 Task: Sort the products by price (highest first).
Action: Mouse pressed left at (17, 74)
Screenshot: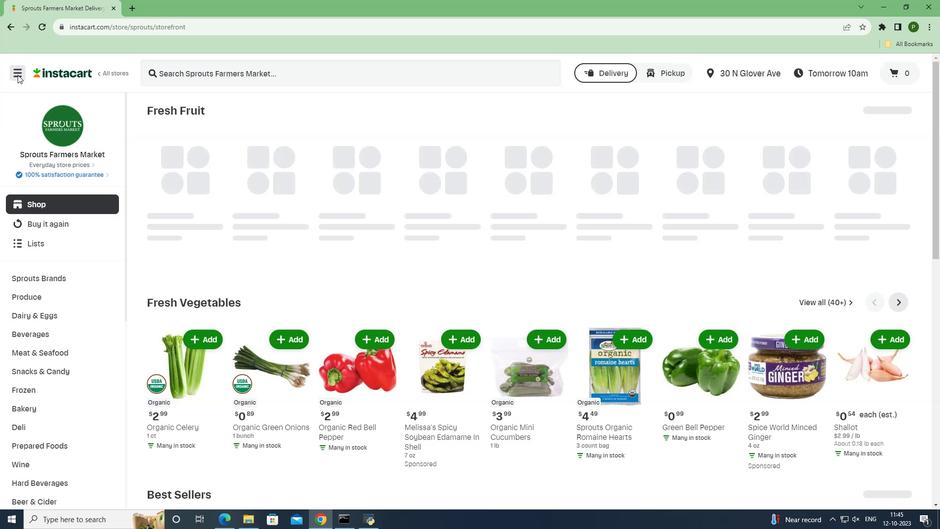
Action: Mouse moved to (34, 259)
Screenshot: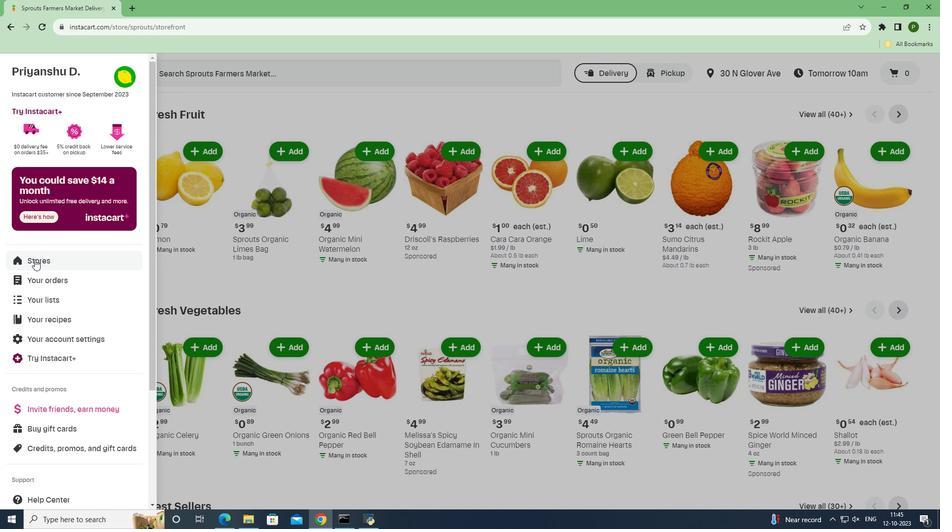 
Action: Mouse pressed left at (34, 259)
Screenshot: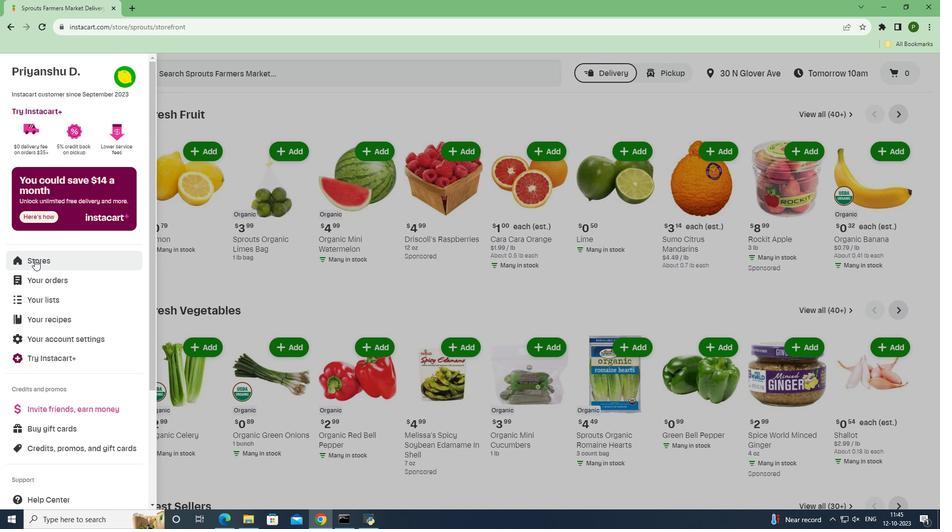 
Action: Mouse moved to (219, 111)
Screenshot: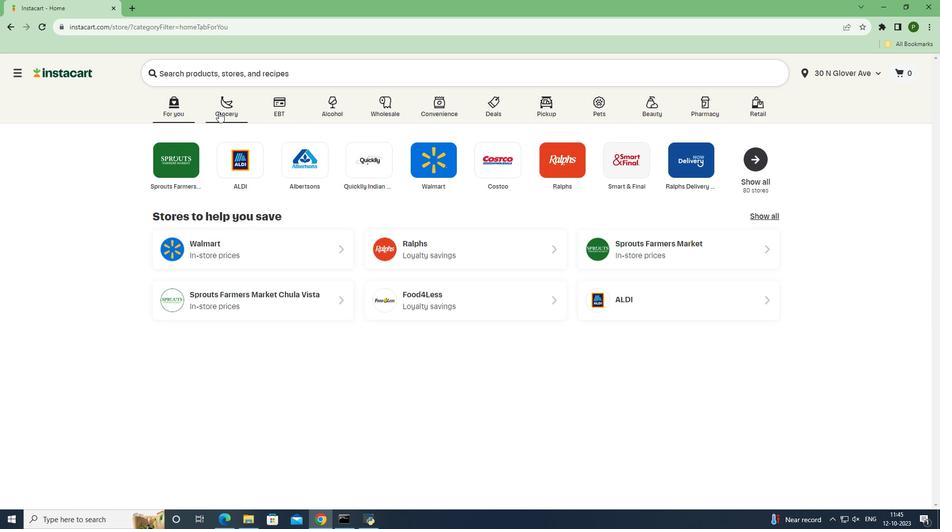 
Action: Mouse pressed left at (219, 111)
Screenshot: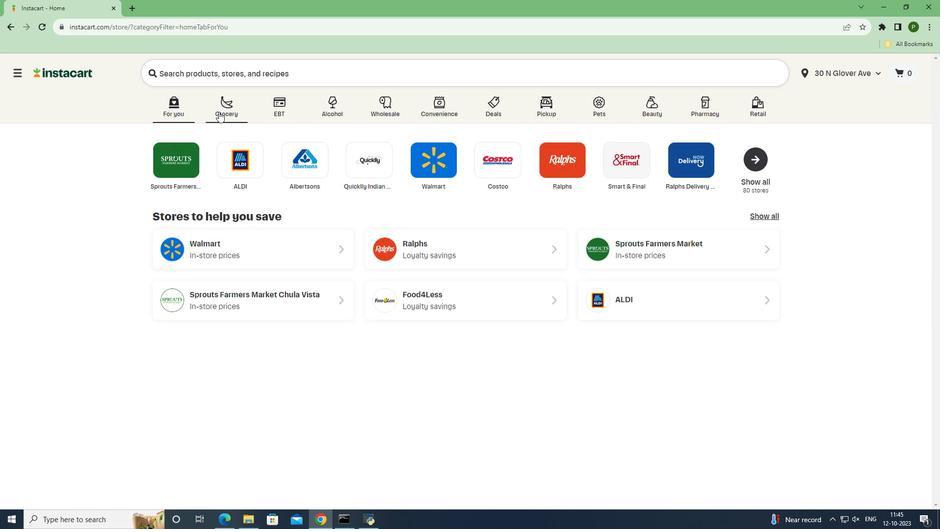 
Action: Mouse moved to (387, 216)
Screenshot: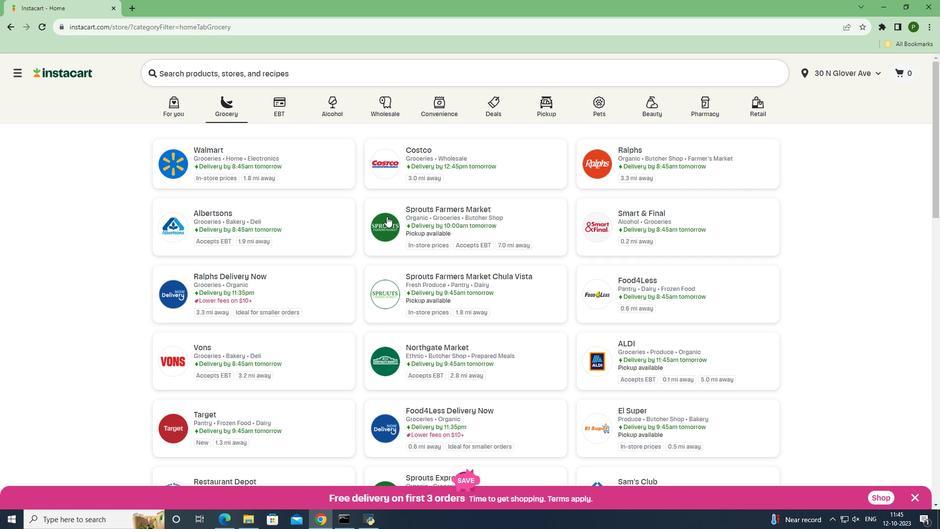 
Action: Mouse pressed left at (387, 216)
Screenshot: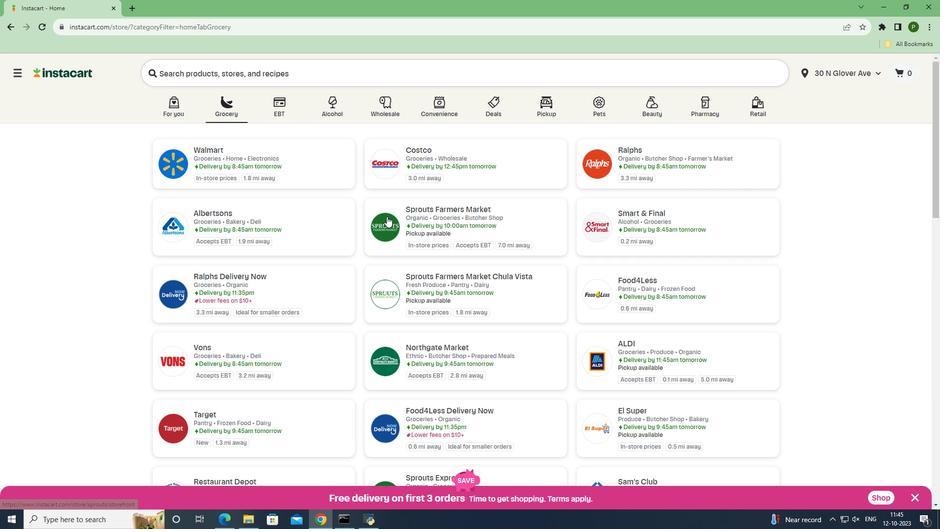 
Action: Mouse moved to (48, 336)
Screenshot: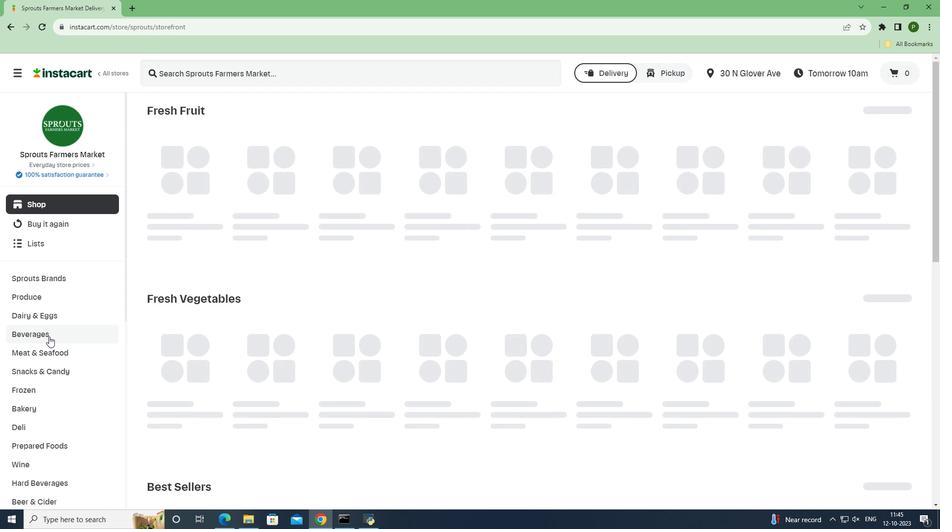 
Action: Mouse pressed left at (48, 336)
Screenshot: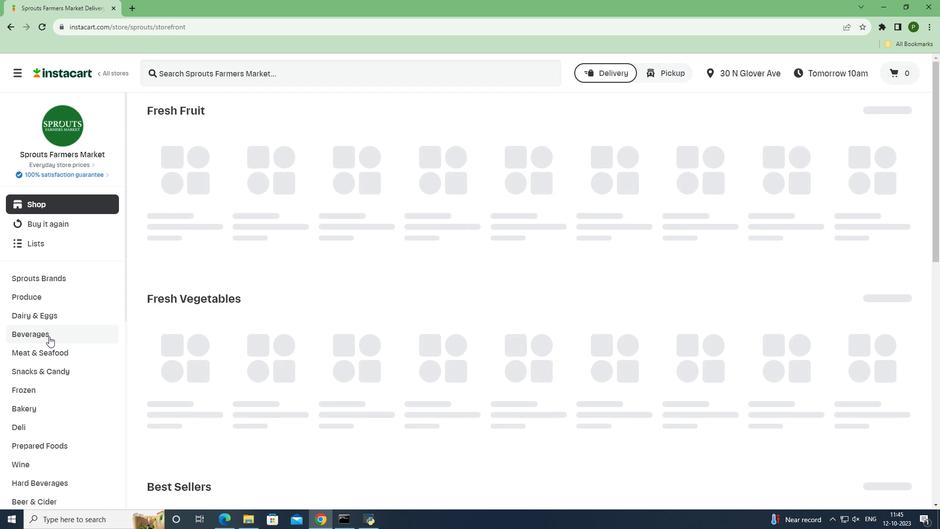 
Action: Mouse moved to (459, 136)
Screenshot: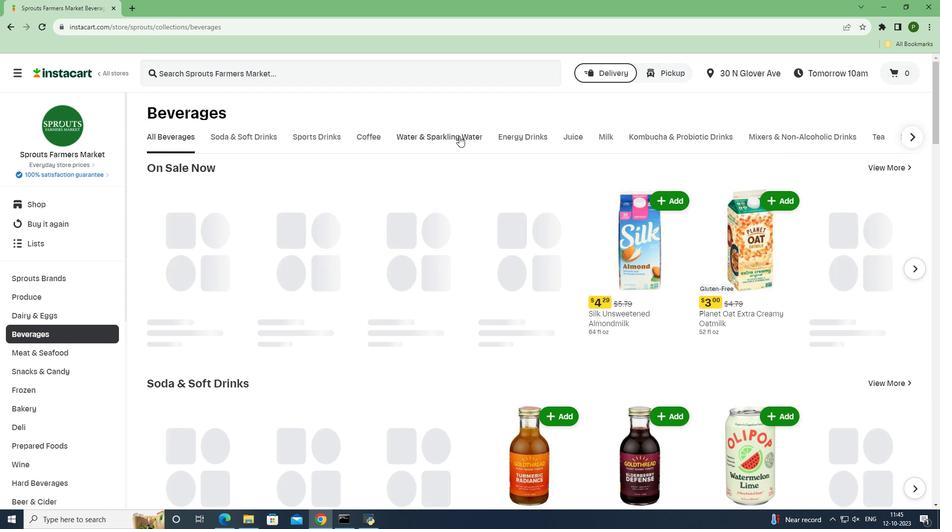 
Action: Mouse pressed left at (459, 136)
Screenshot: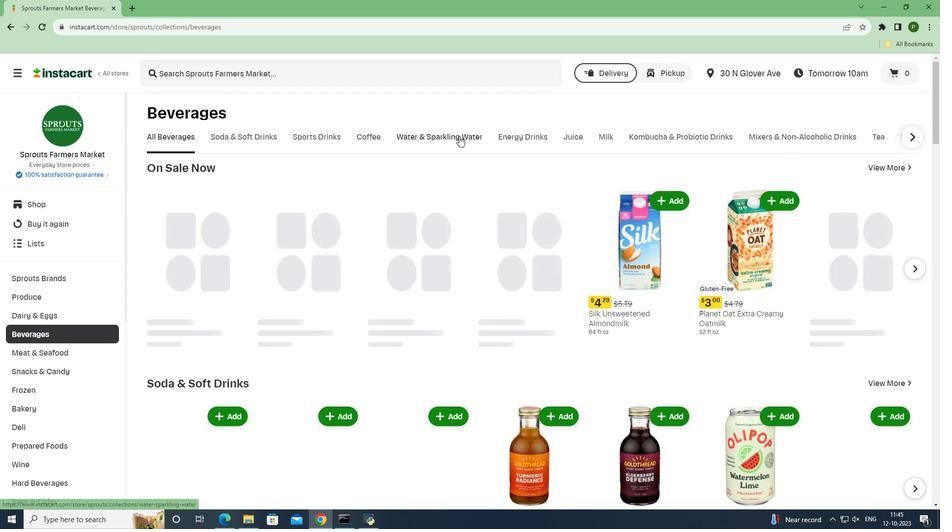 
Action: Mouse moved to (839, 219)
Screenshot: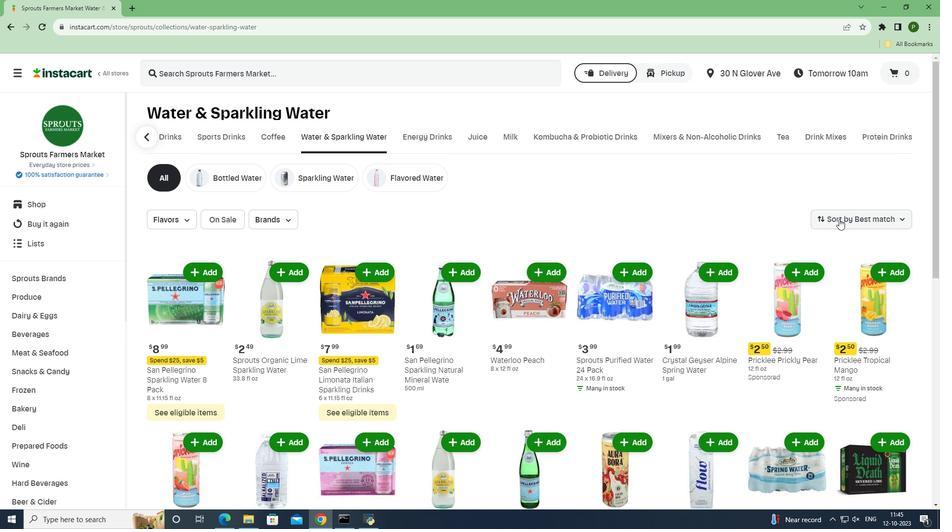
Action: Mouse pressed left at (839, 219)
Screenshot: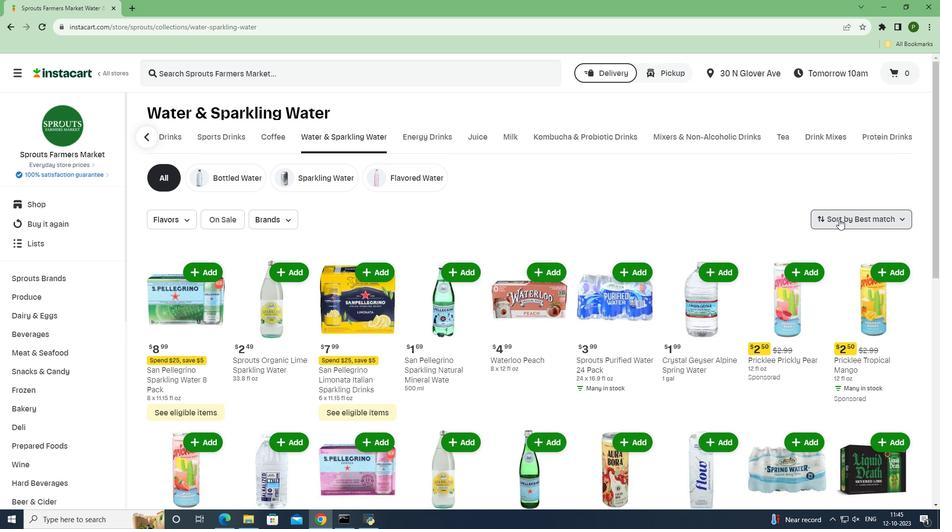 
Action: Mouse moved to (834, 281)
Screenshot: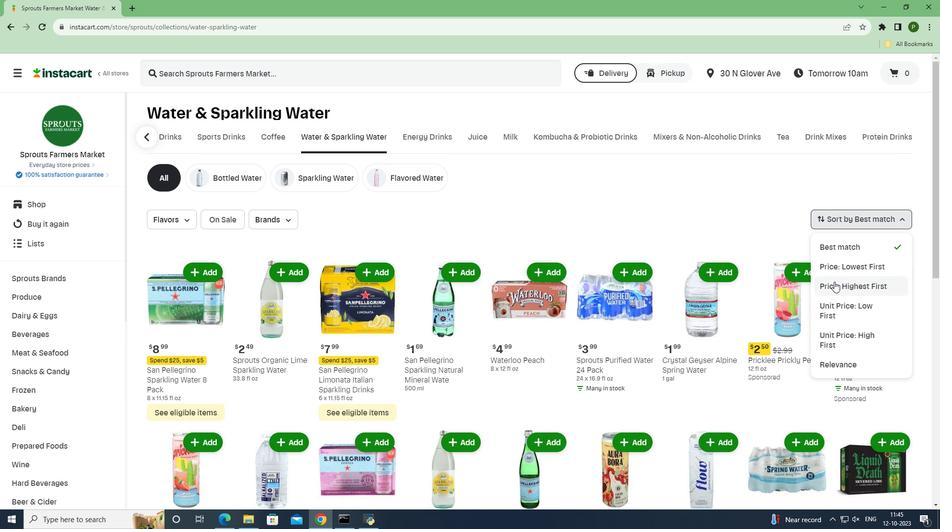 
Action: Mouse pressed left at (834, 281)
Screenshot: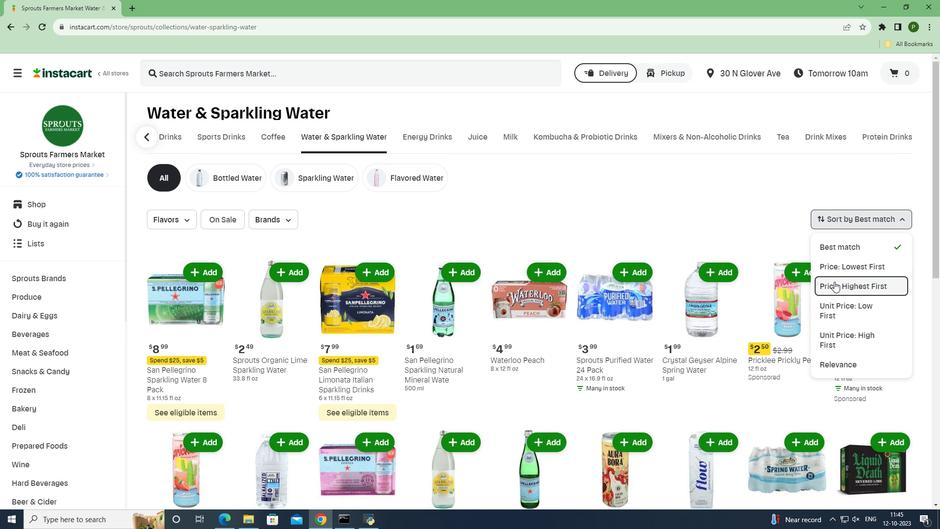 
Action: Mouse moved to (776, 396)
Screenshot: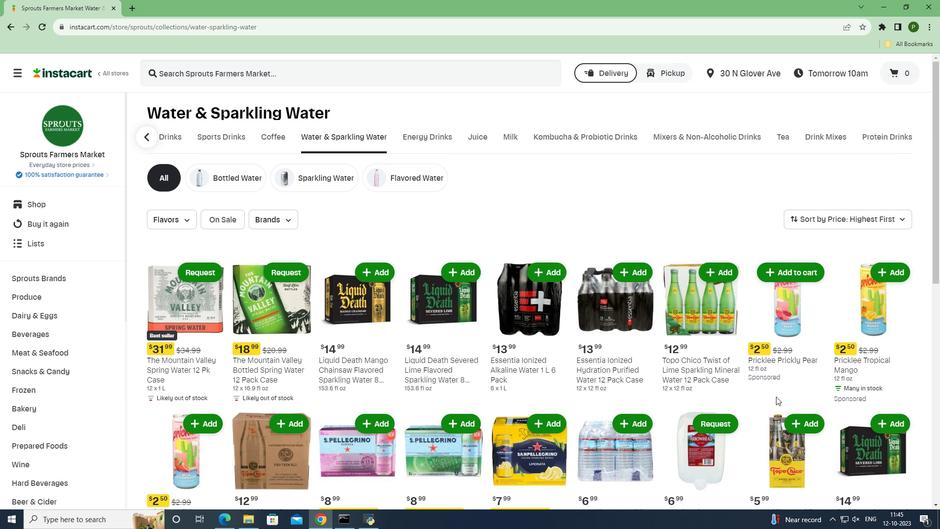 
Action: Mouse scrolled (776, 396) with delta (0, 0)
Screenshot: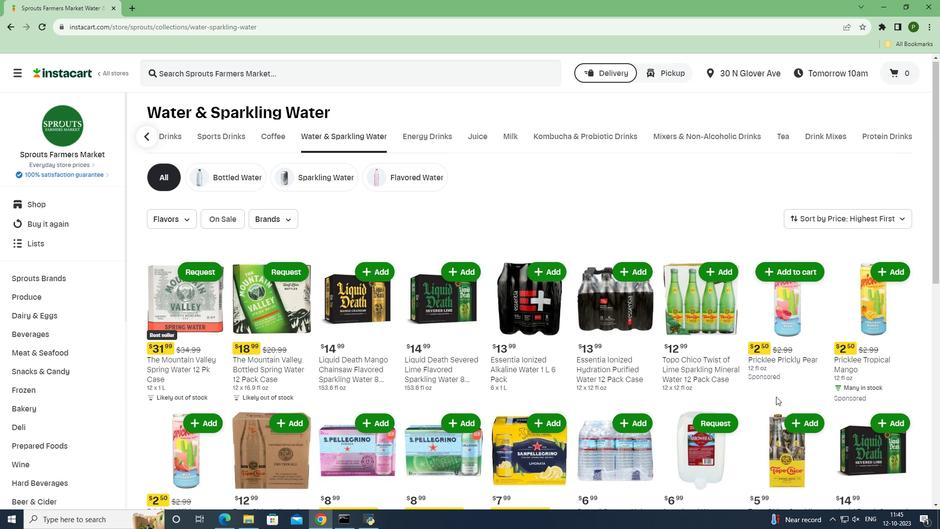 
